 Task: Create a rule from the Routing list, Task moved to a section -> Set Priority in the project AgileNova , set the section as Done clear the priority
Action: Mouse moved to (102, 288)
Screenshot: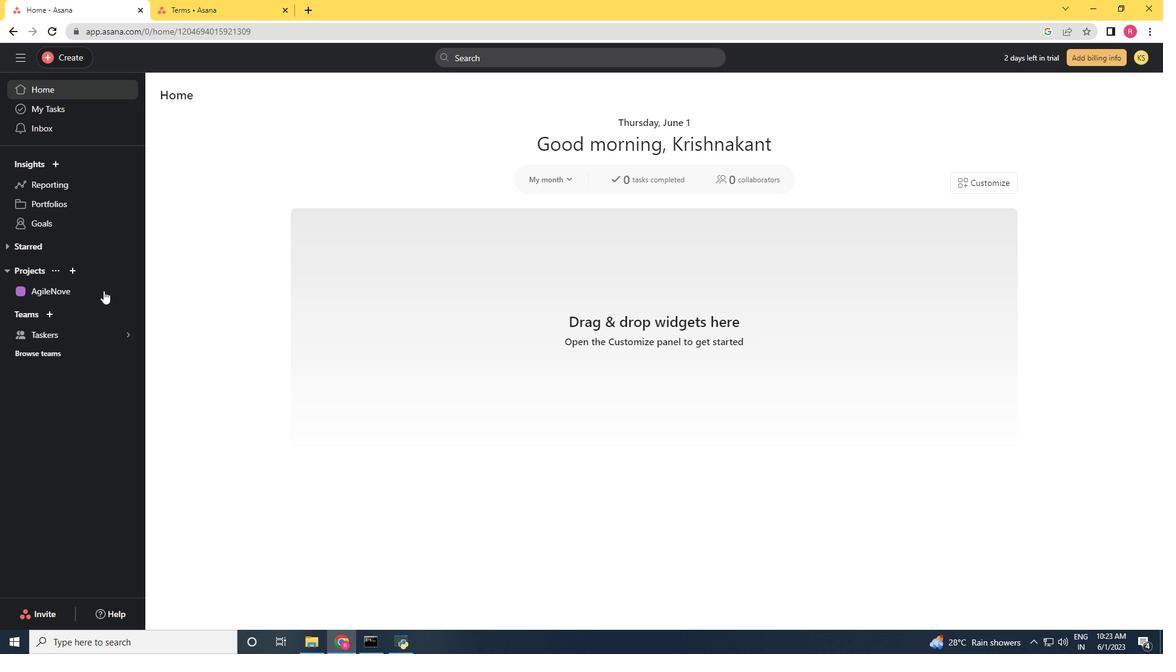 
Action: Mouse pressed left at (102, 288)
Screenshot: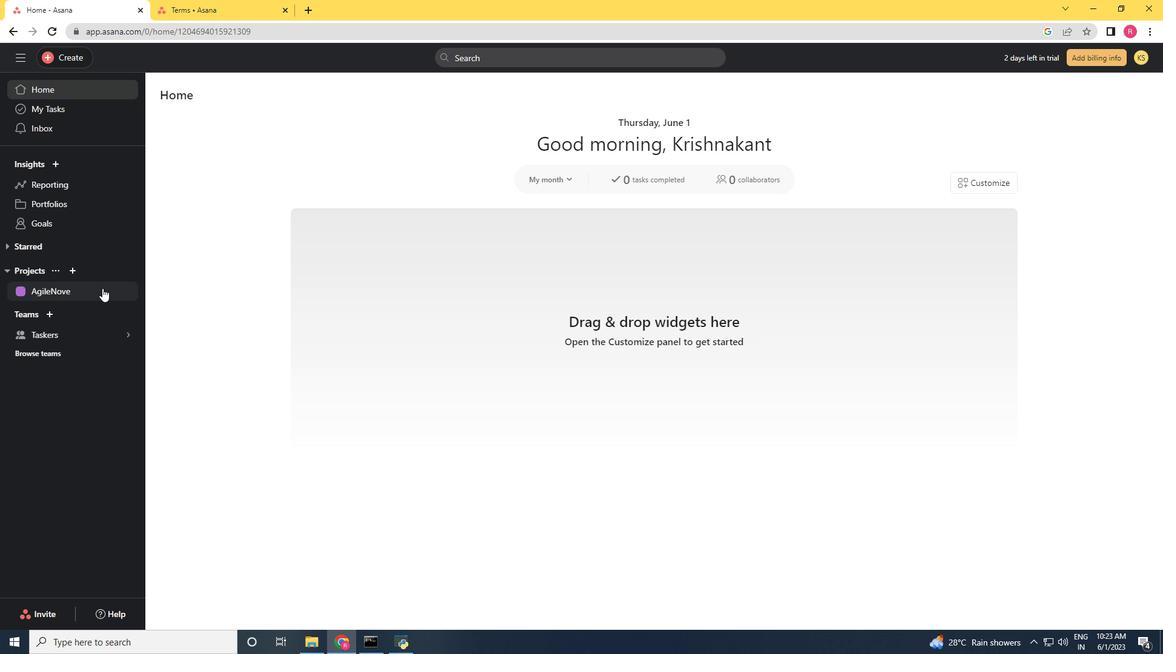 
Action: Mouse moved to (1142, 99)
Screenshot: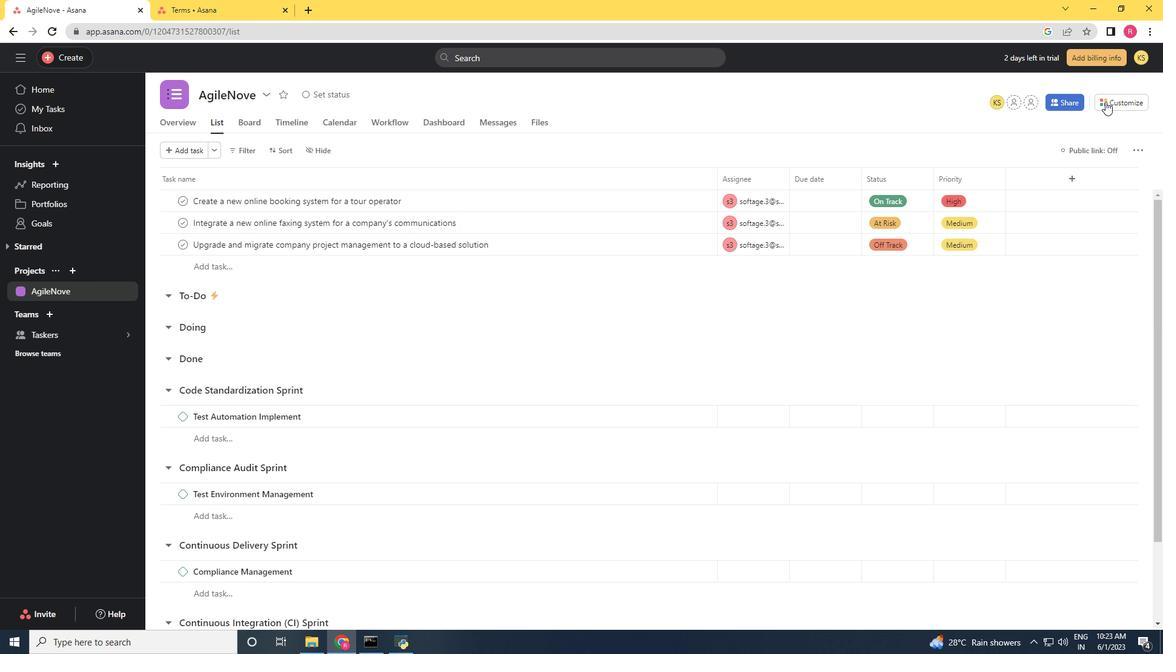 
Action: Mouse pressed left at (1142, 99)
Screenshot: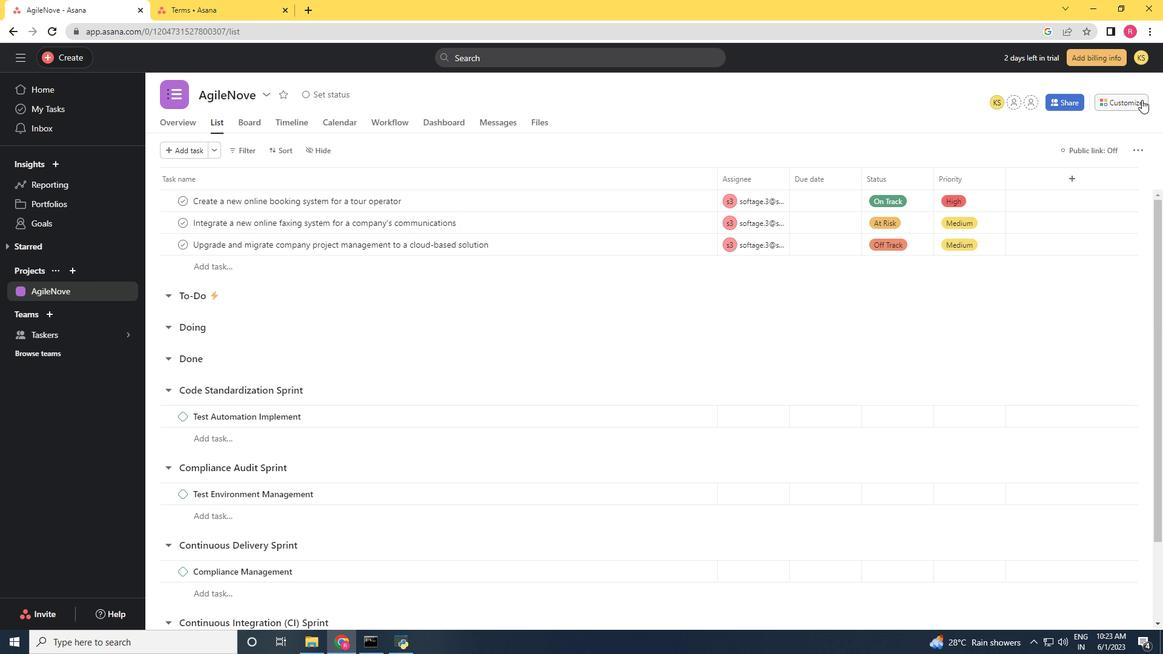 
Action: Mouse moved to (910, 259)
Screenshot: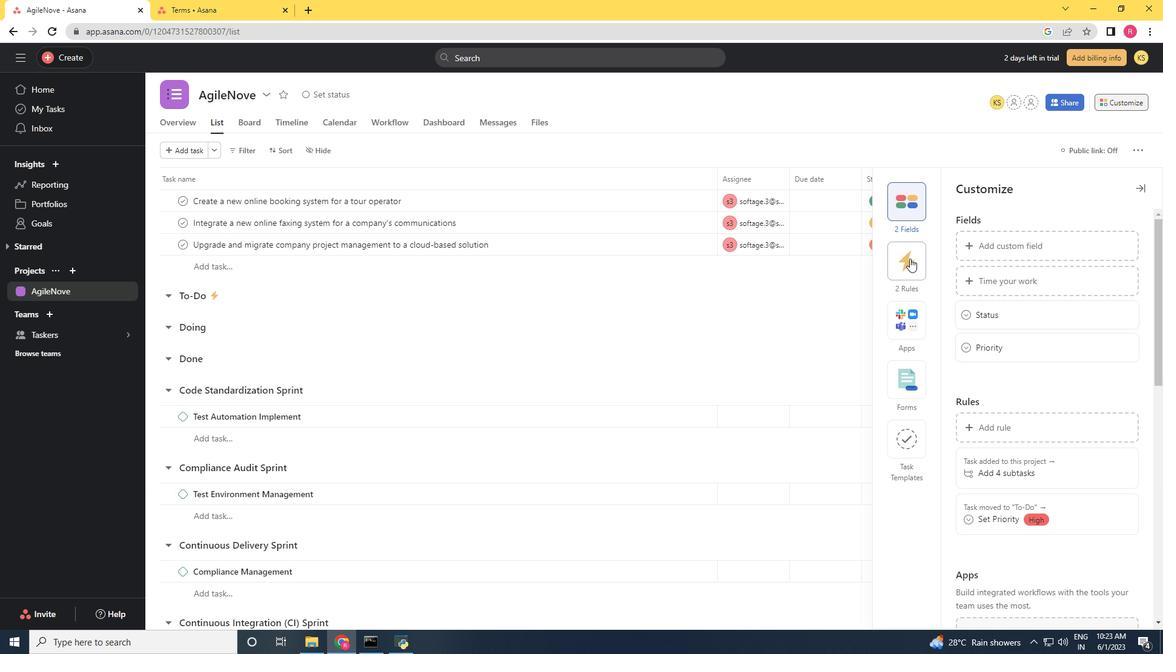 
Action: Mouse pressed left at (910, 259)
Screenshot: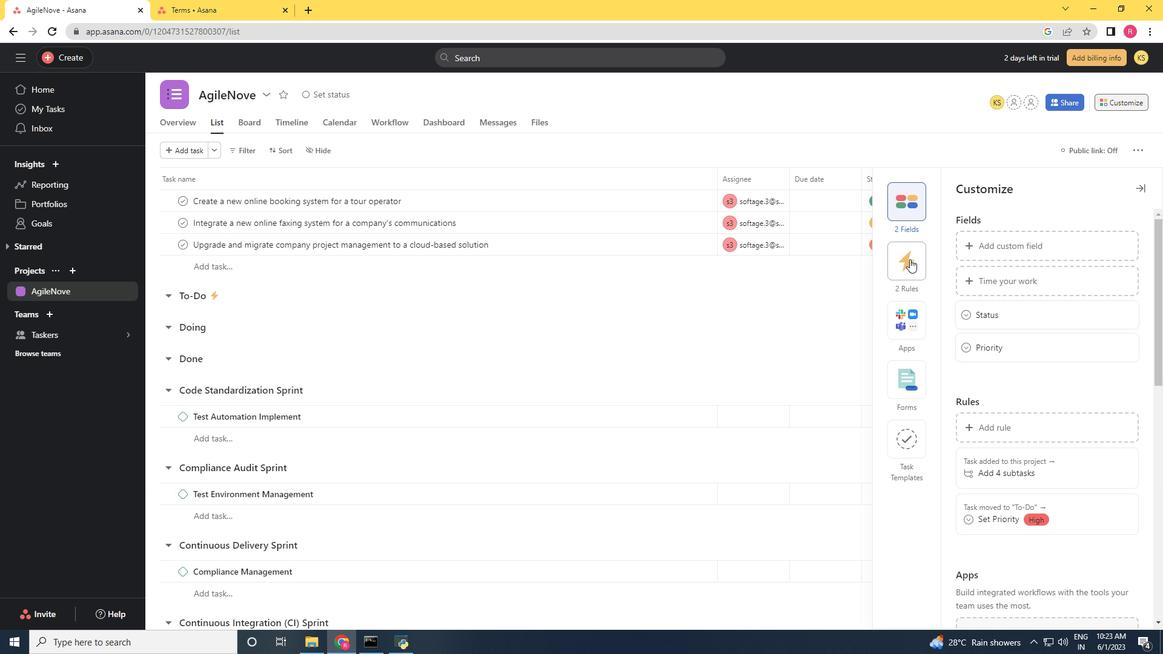 
Action: Mouse moved to (980, 229)
Screenshot: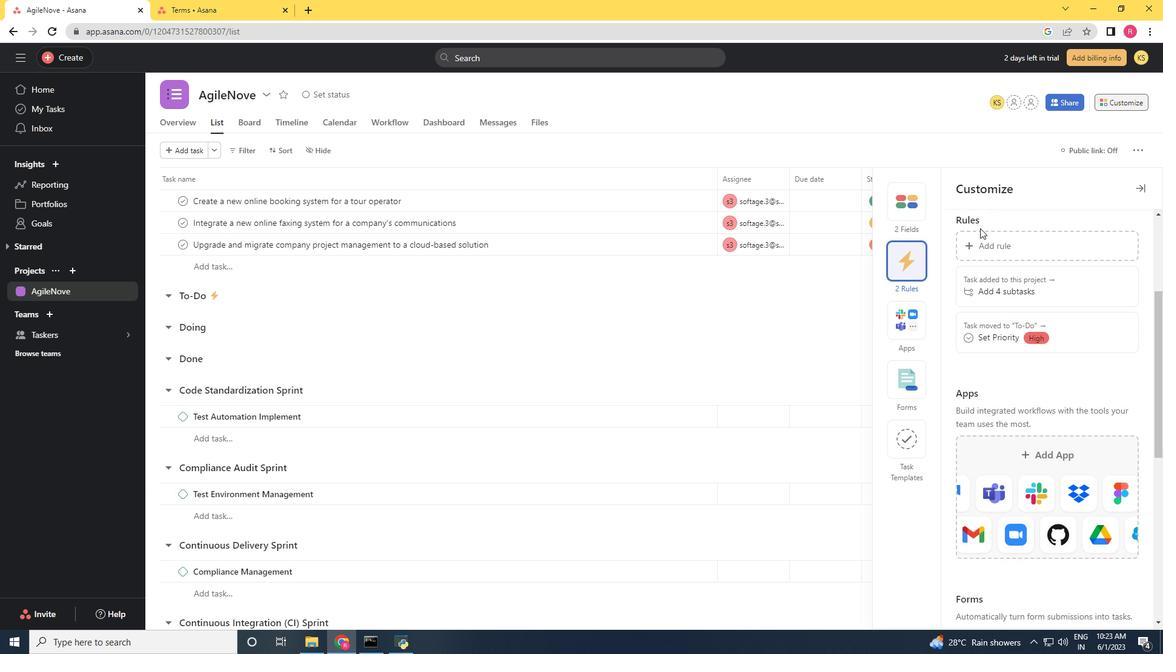 
Action: Mouse pressed left at (980, 229)
Screenshot: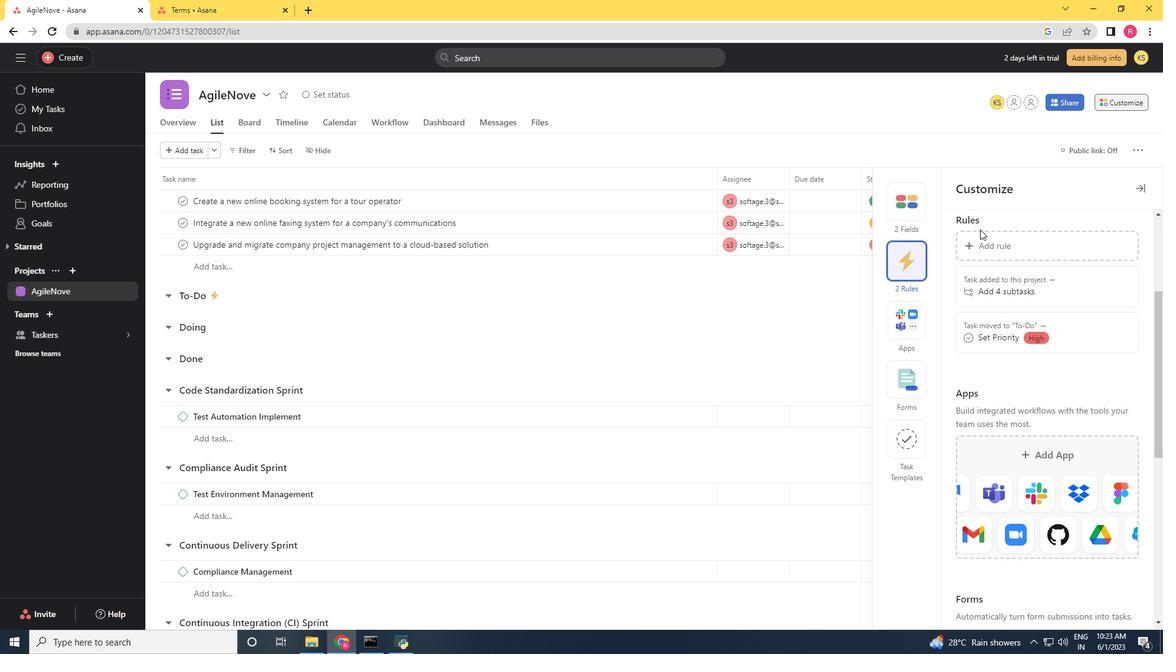 
Action: Mouse moved to (979, 243)
Screenshot: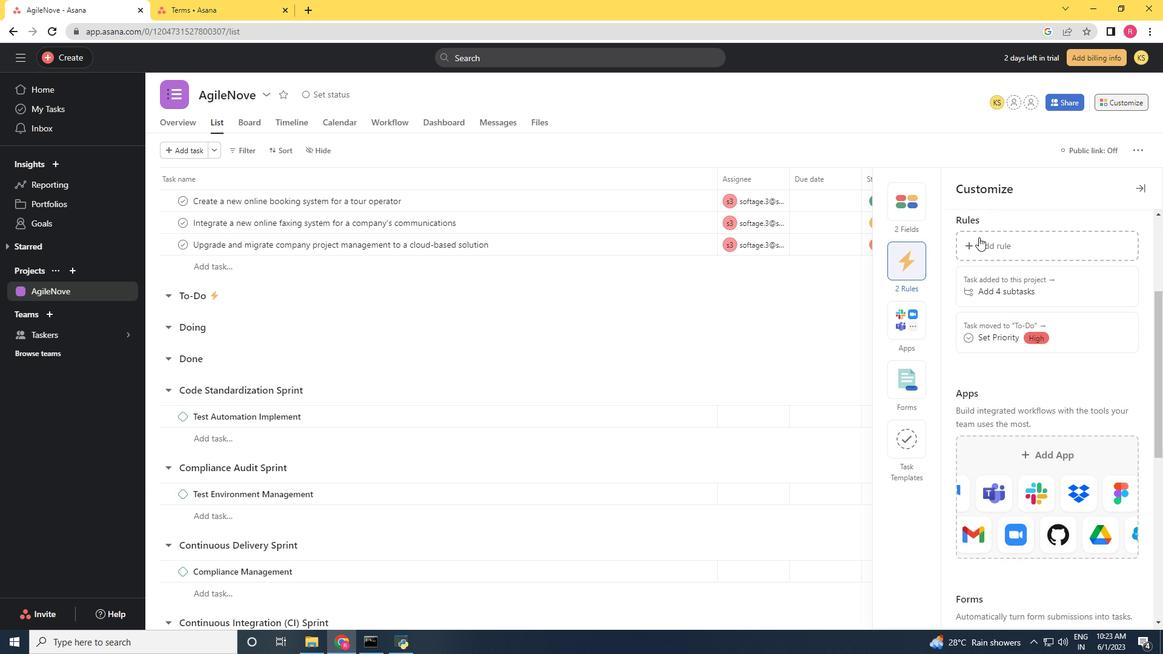 
Action: Mouse pressed left at (979, 243)
Screenshot: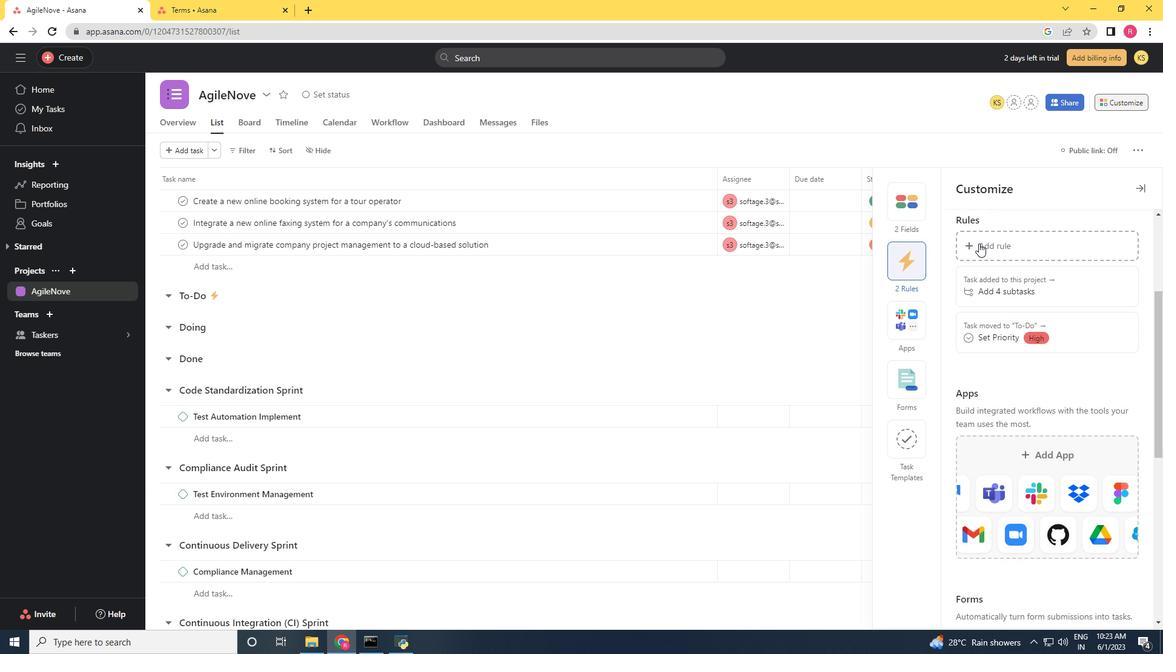 
Action: Mouse moved to (242, 160)
Screenshot: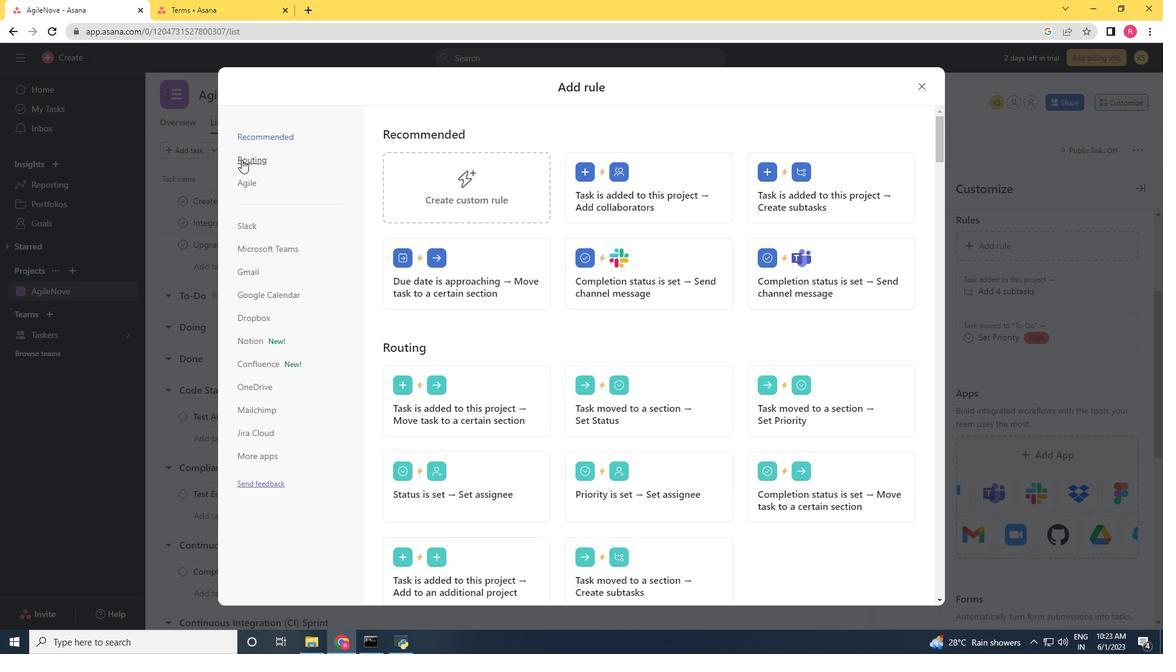 
Action: Mouse pressed left at (242, 160)
Screenshot: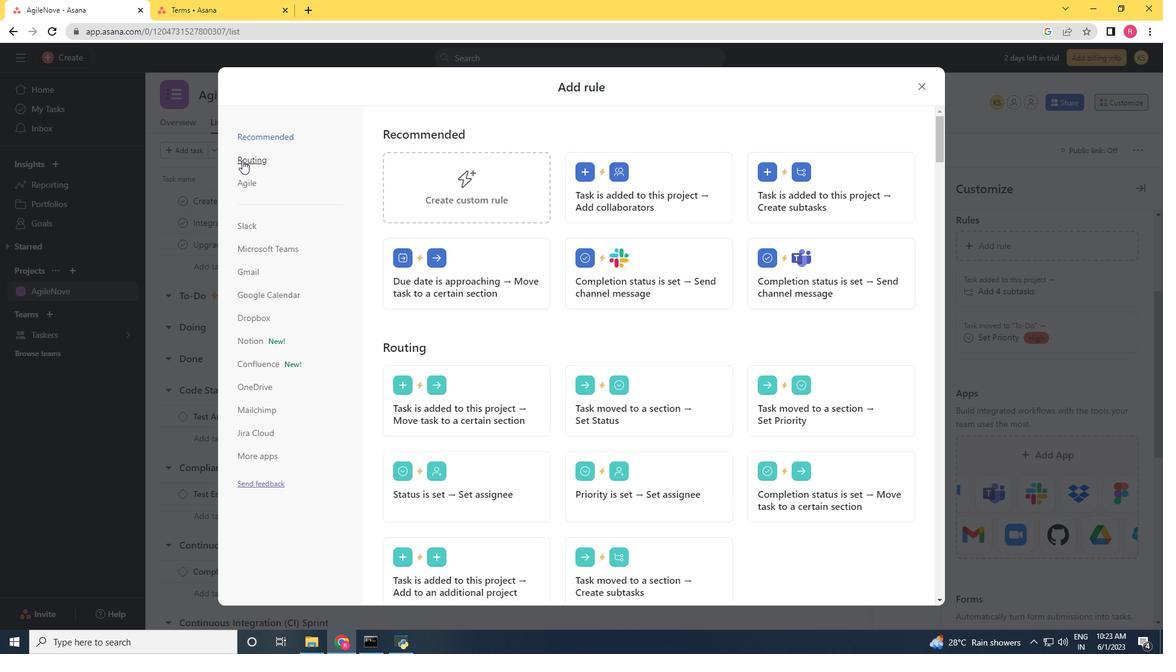 
Action: Mouse moved to (808, 181)
Screenshot: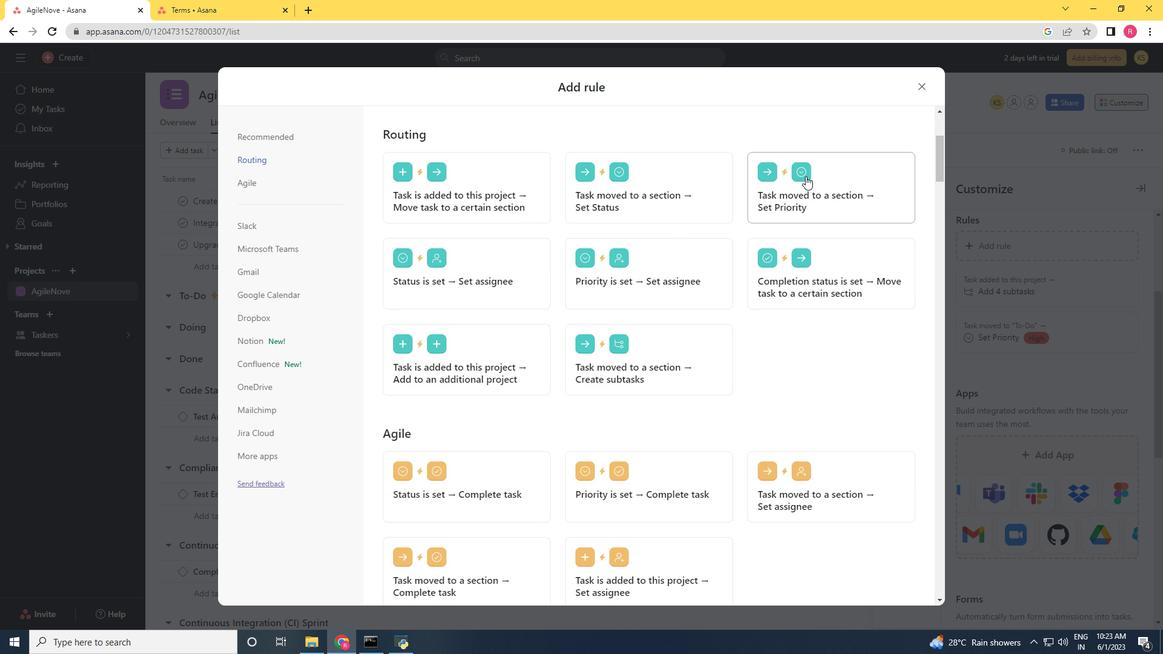 
Action: Mouse pressed left at (808, 181)
Screenshot: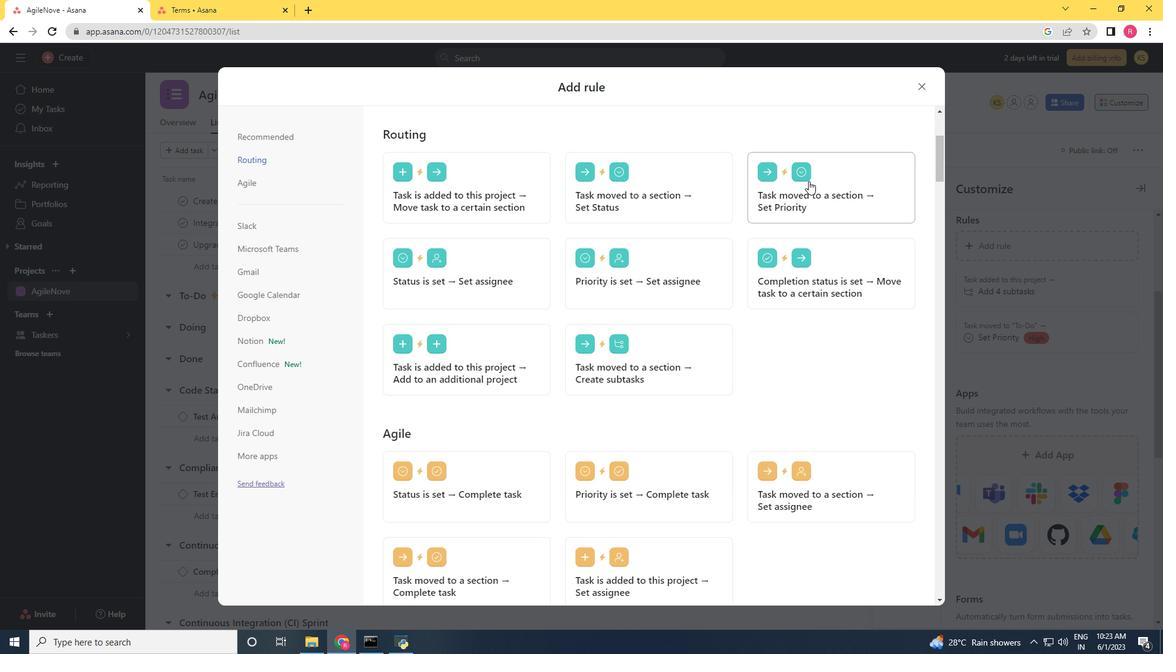 
Action: Mouse moved to (473, 318)
Screenshot: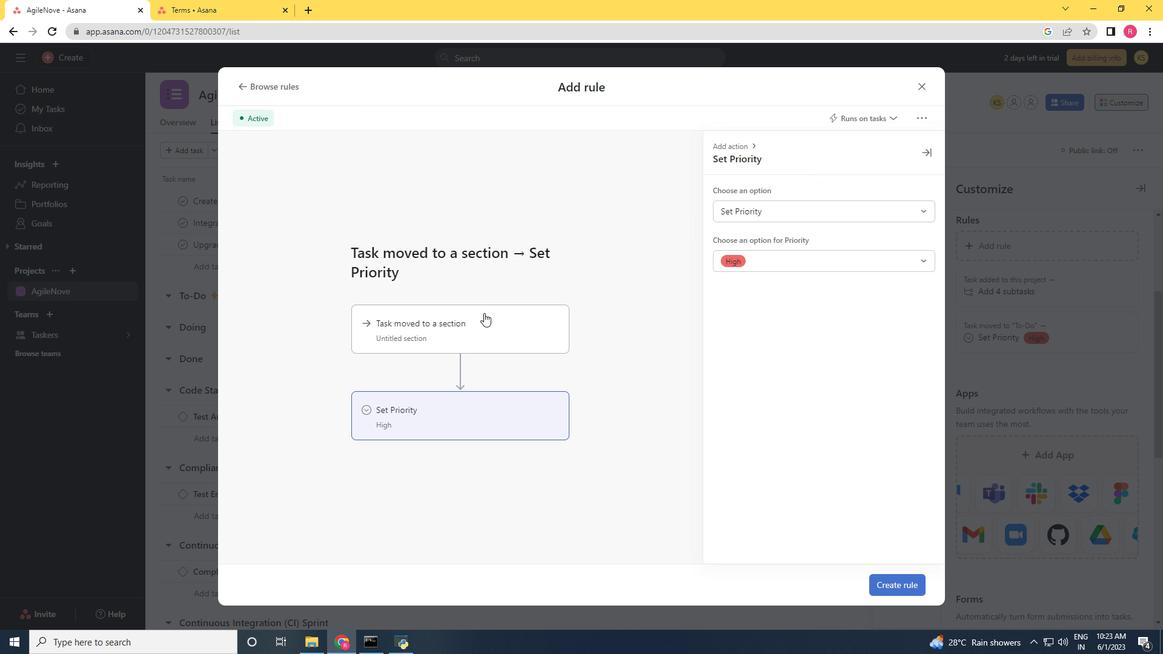 
Action: Mouse pressed left at (473, 318)
Screenshot: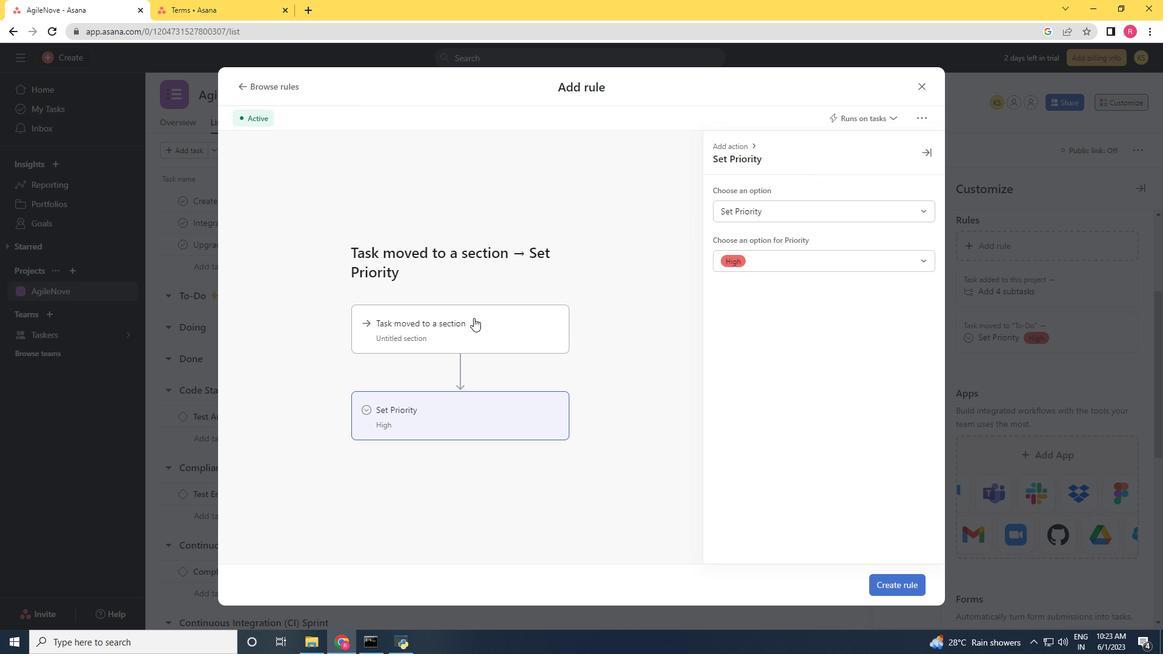 
Action: Mouse moved to (808, 202)
Screenshot: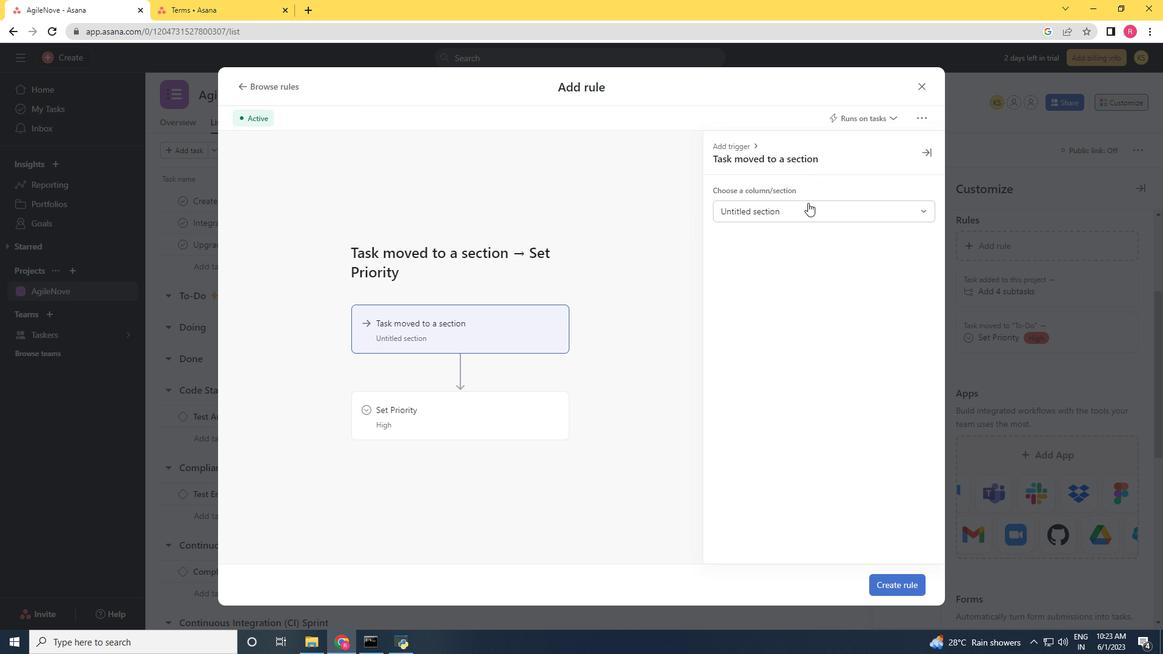 
Action: Mouse pressed left at (808, 202)
Screenshot: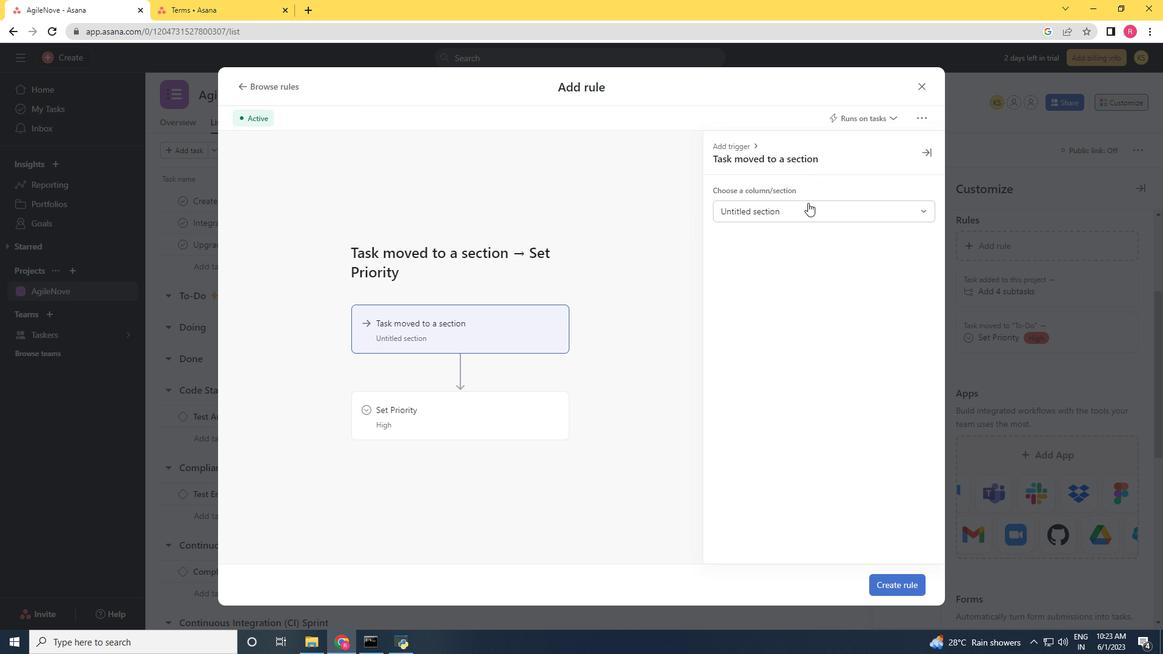 
Action: Mouse moved to (762, 305)
Screenshot: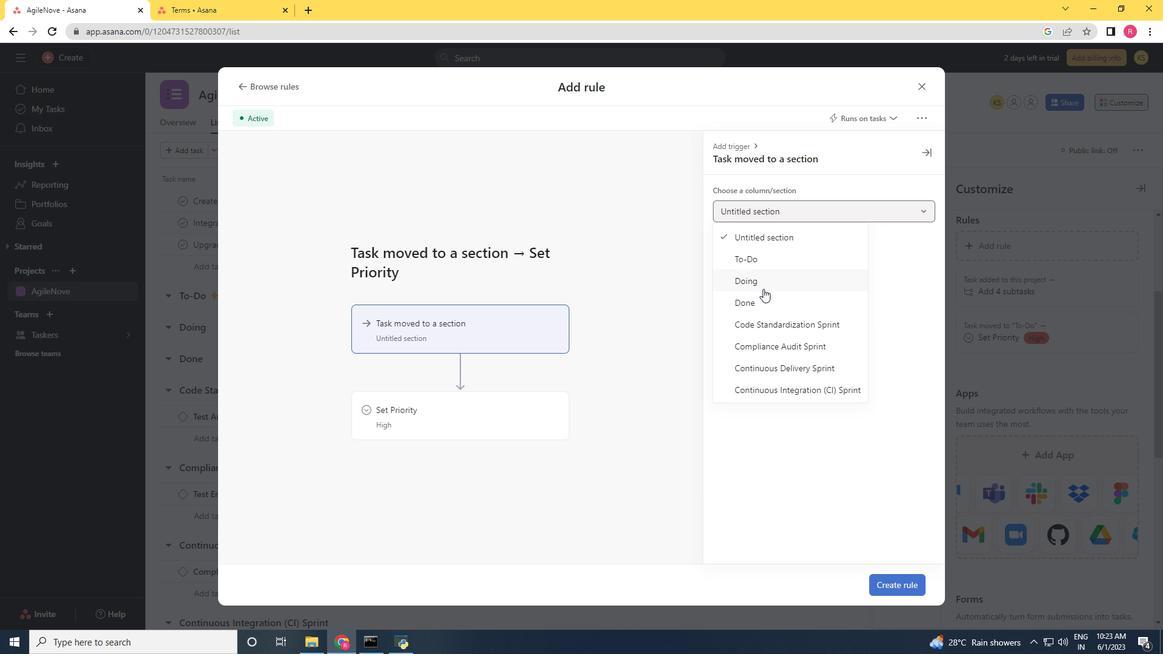 
Action: Mouse pressed left at (762, 305)
Screenshot: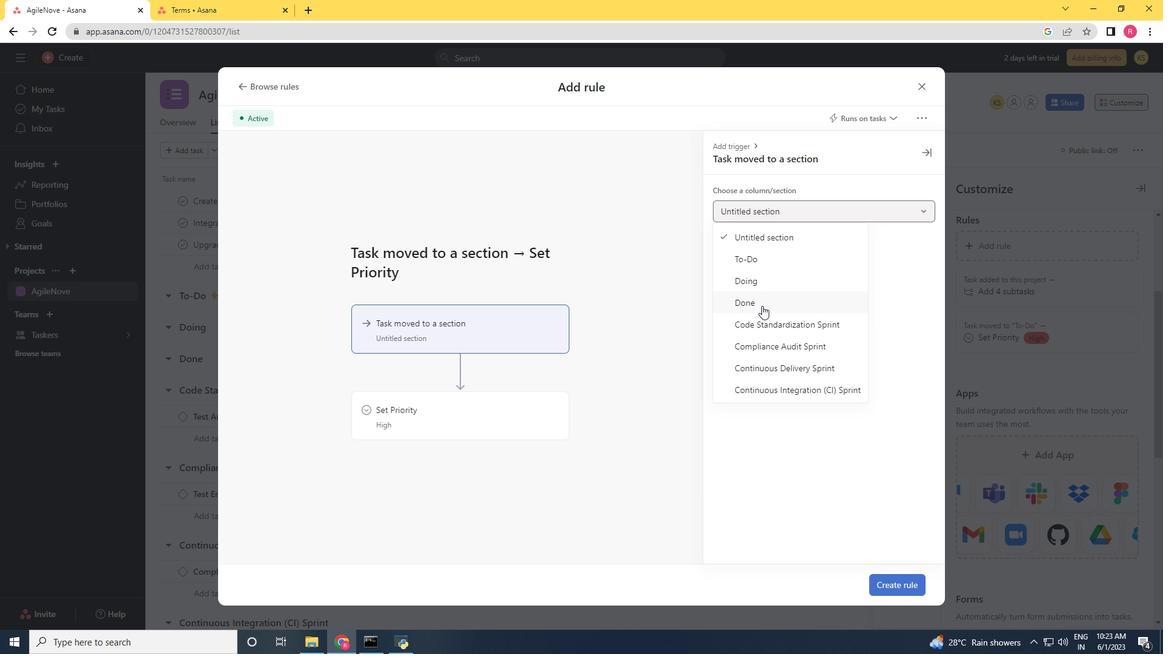 
Action: Mouse moved to (490, 404)
Screenshot: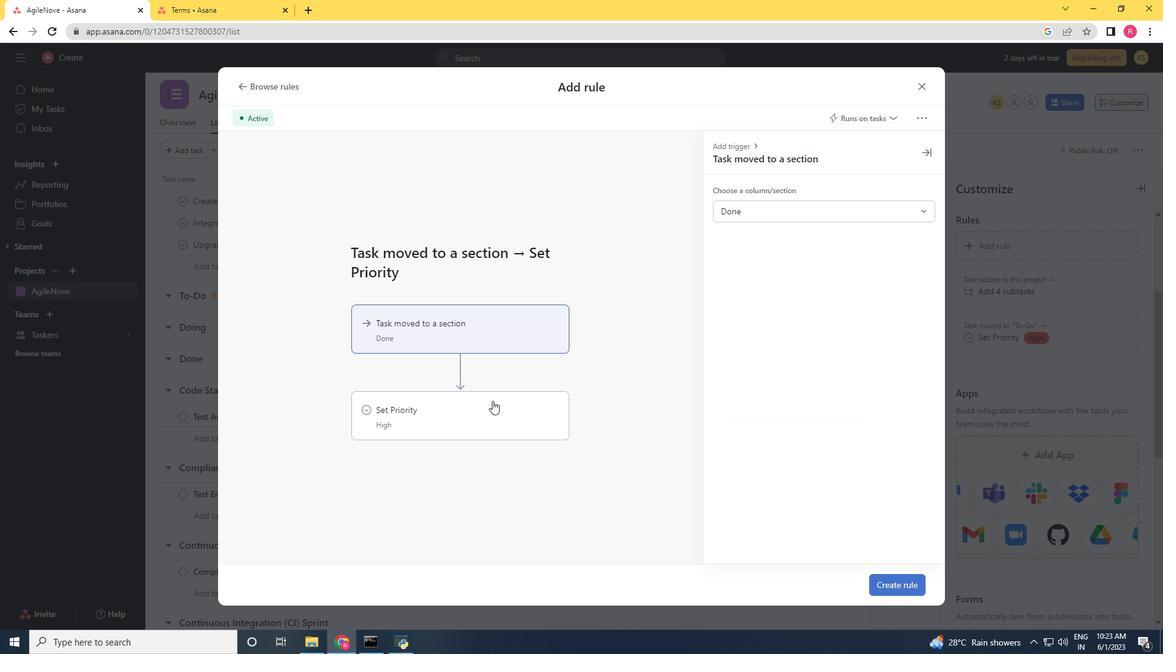 
Action: Mouse pressed left at (490, 404)
Screenshot: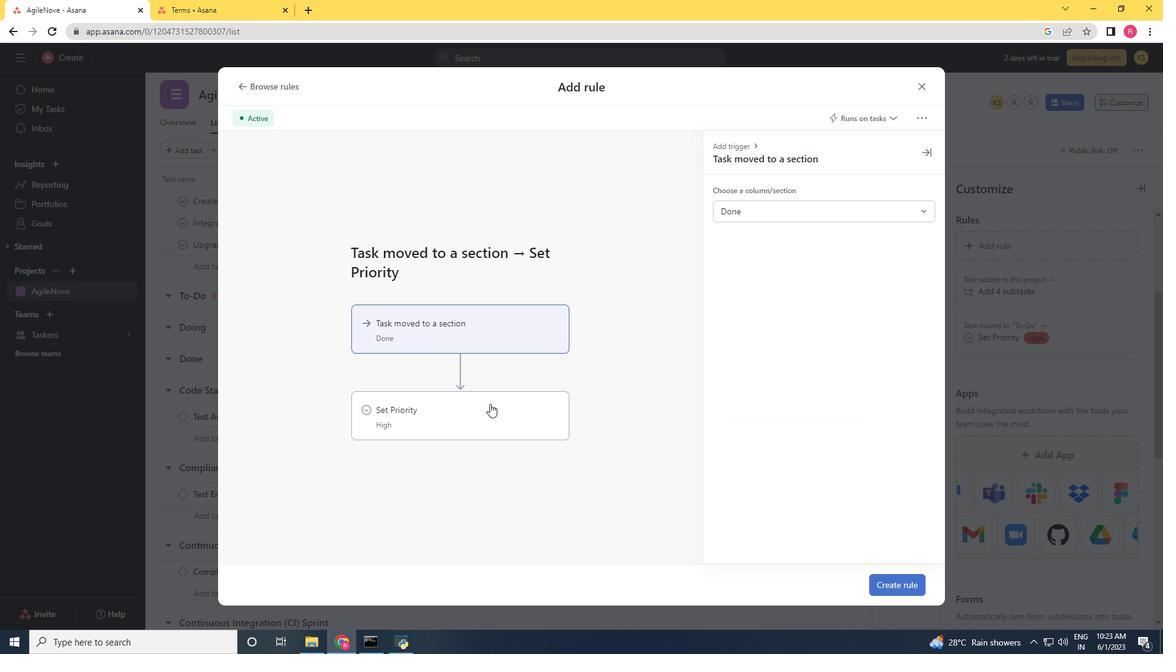 
Action: Mouse moved to (760, 210)
Screenshot: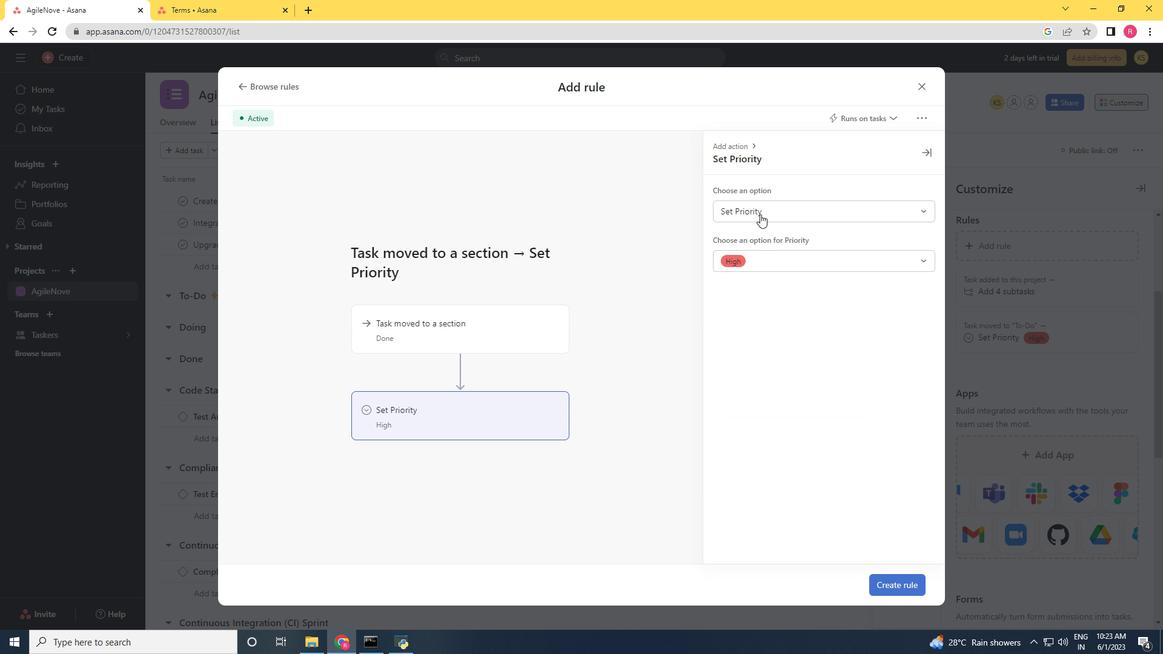
Action: Mouse pressed left at (760, 210)
Screenshot: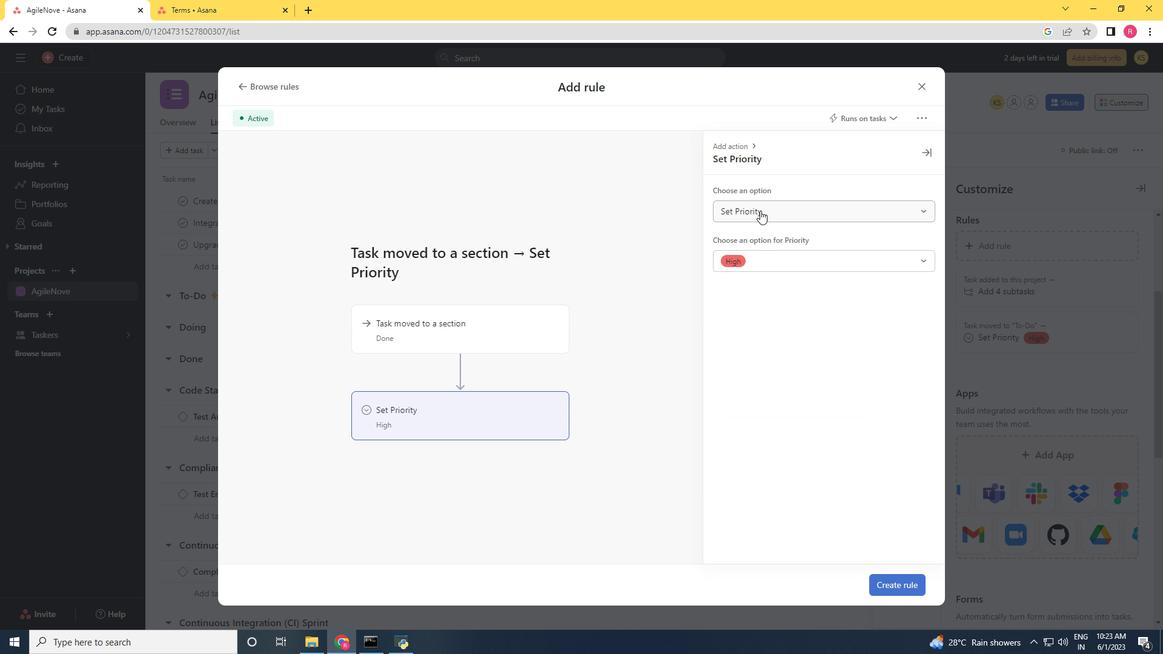 
Action: Mouse moved to (758, 255)
Screenshot: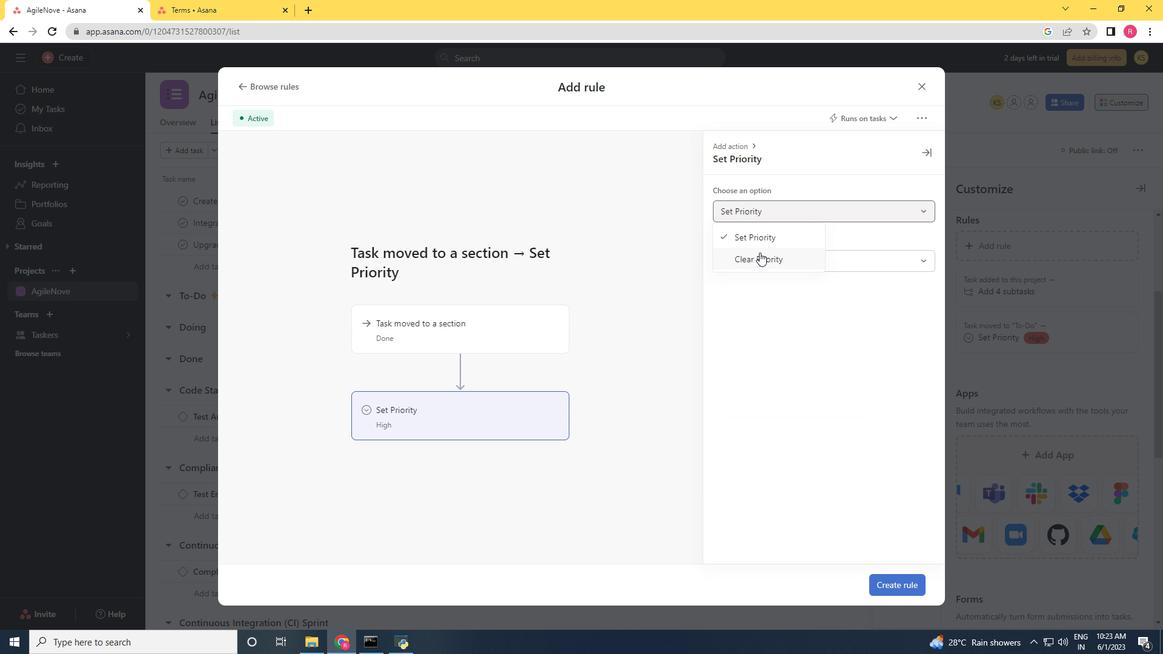 
Action: Mouse pressed left at (758, 255)
Screenshot: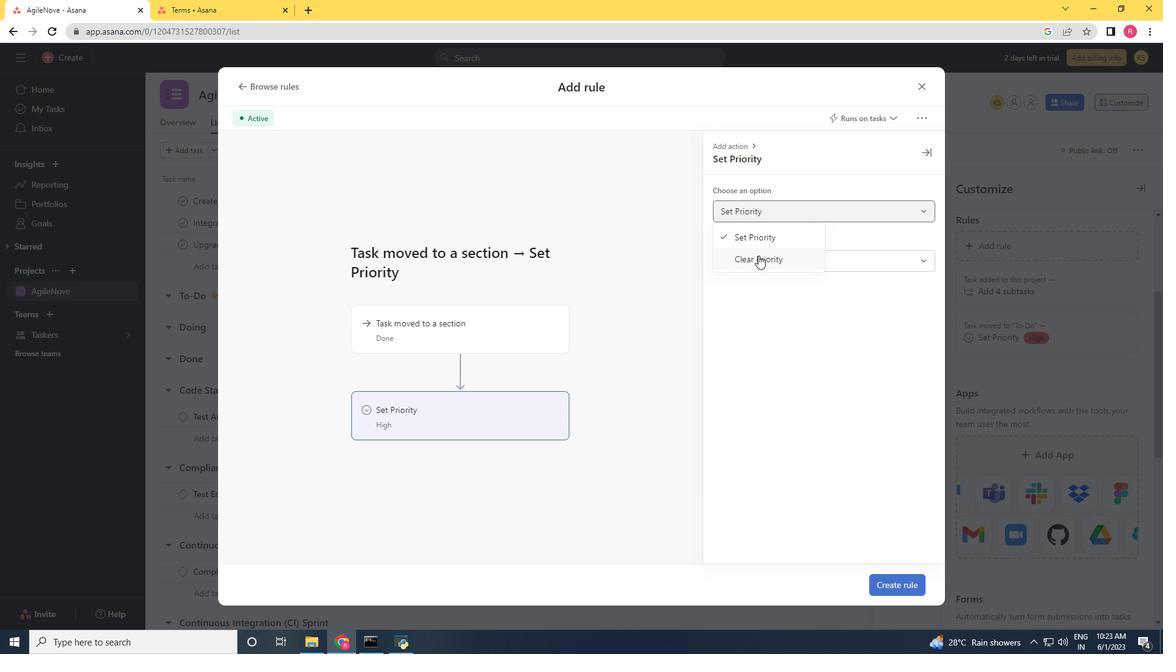 
Action: Mouse moved to (911, 580)
Screenshot: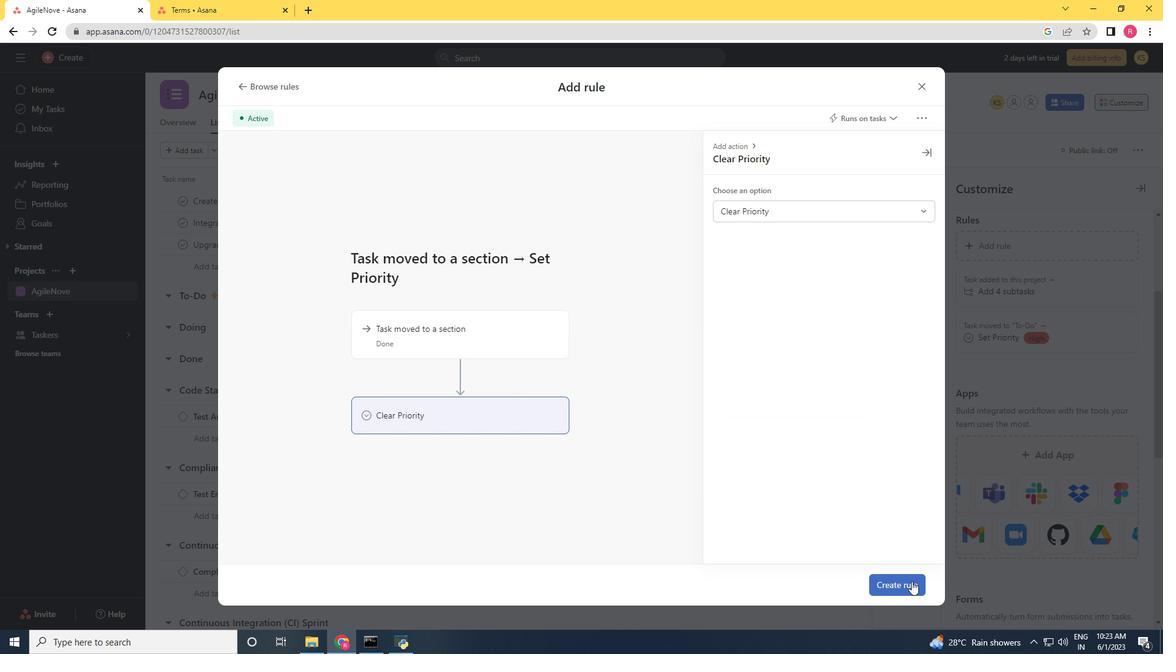 
Action: Mouse pressed left at (911, 580)
Screenshot: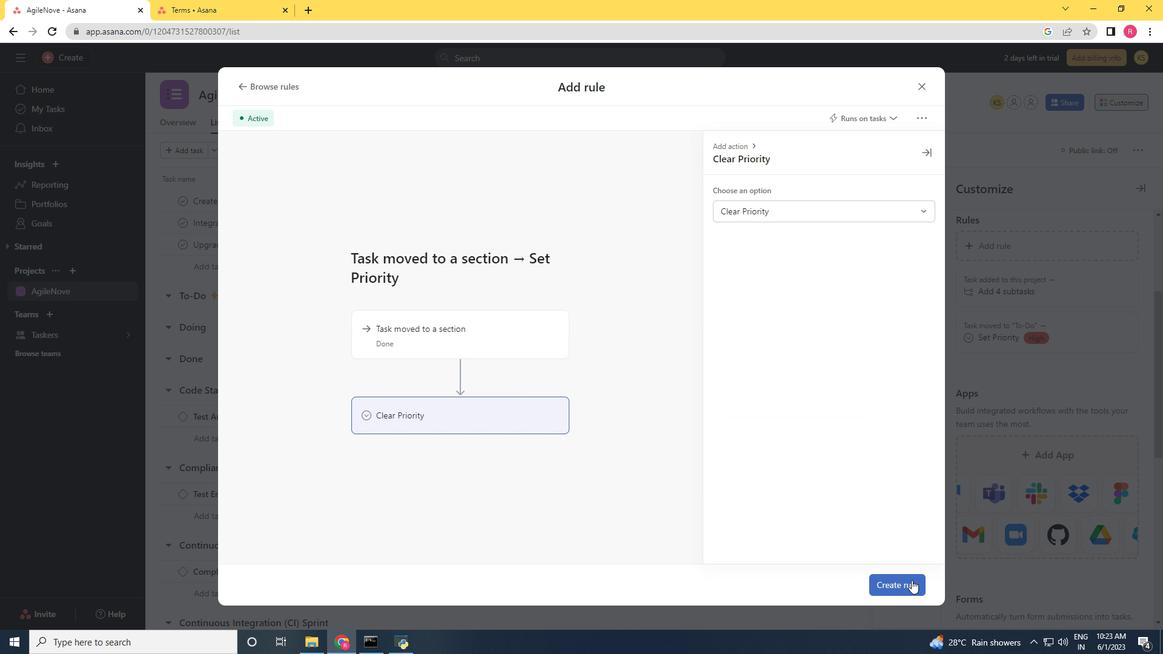
